 Task: Look for ""Paragraph formatting"" in the keyboard shortcuts section.
Action: Mouse moved to (369, 77)
Screenshot: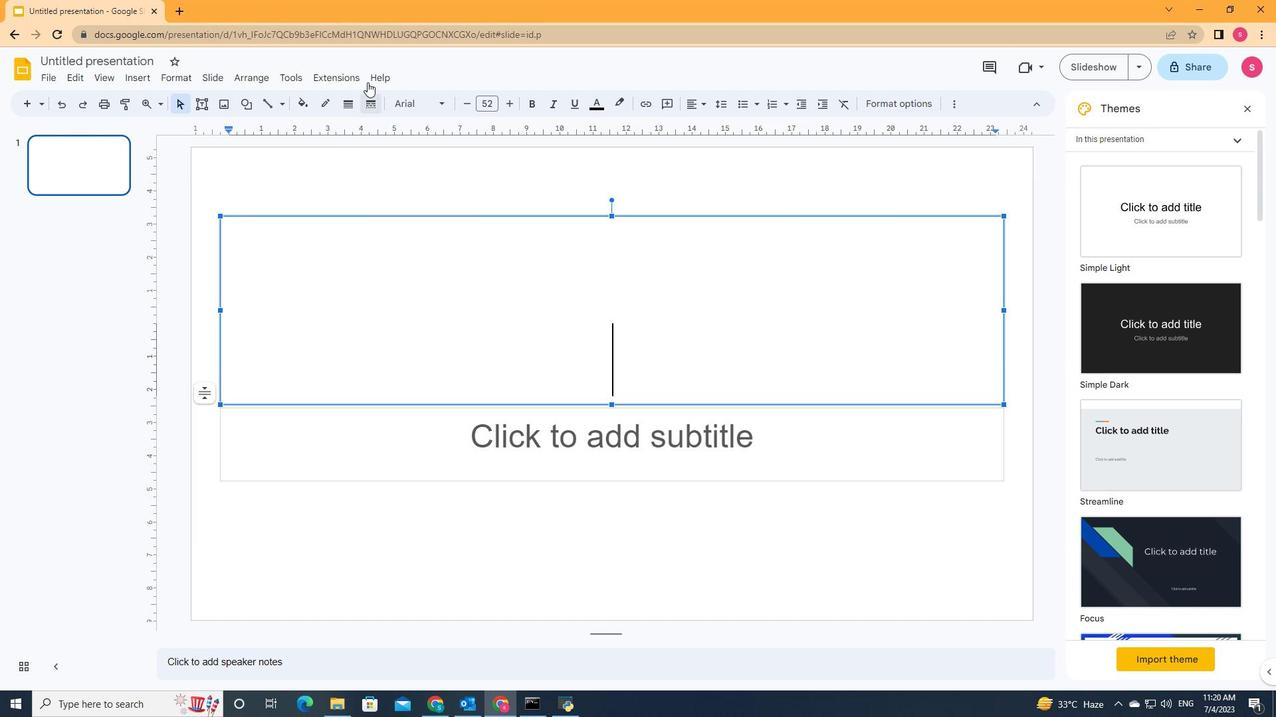 
Action: Mouse pressed left at (369, 77)
Screenshot: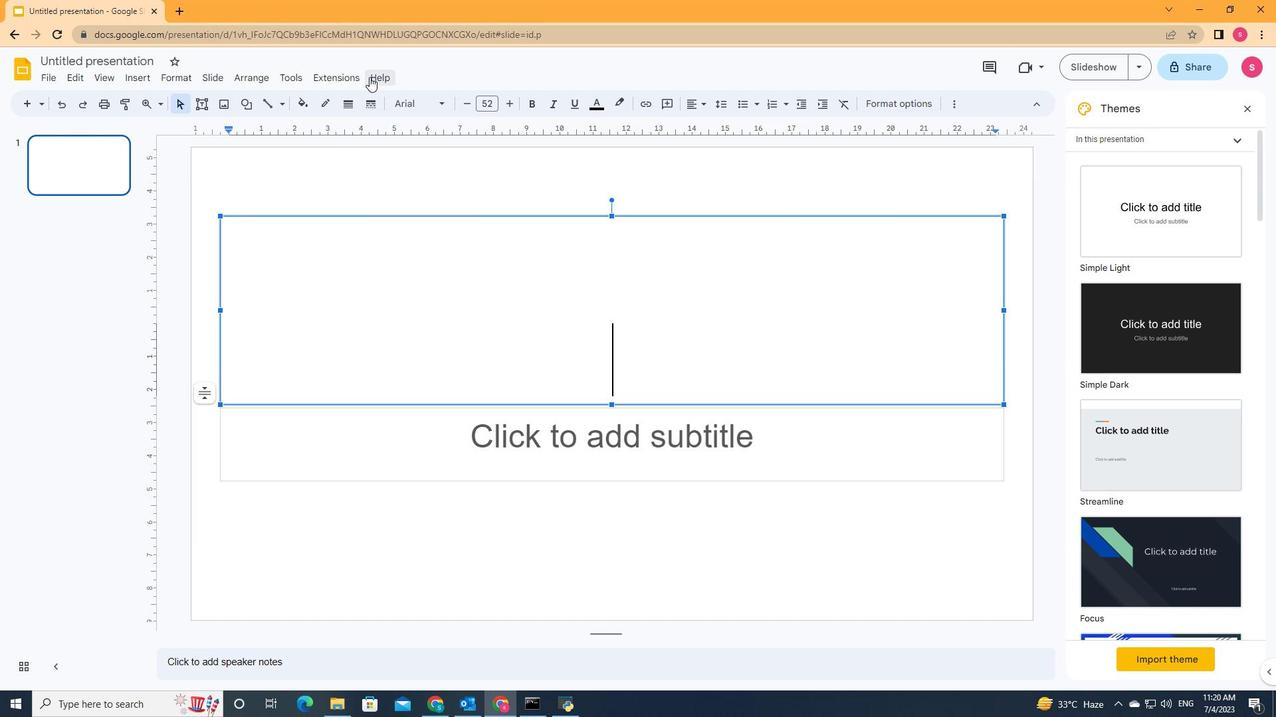 
Action: Mouse moved to (411, 321)
Screenshot: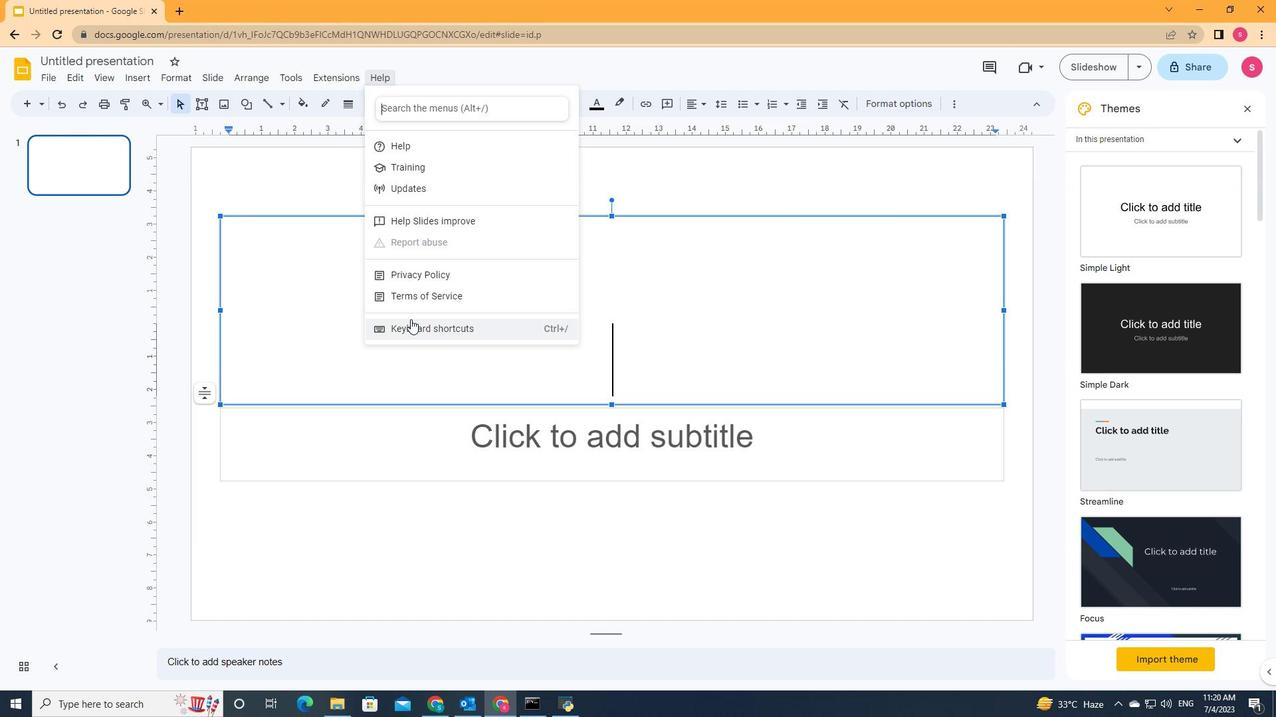 
Action: Mouse pressed left at (411, 321)
Screenshot: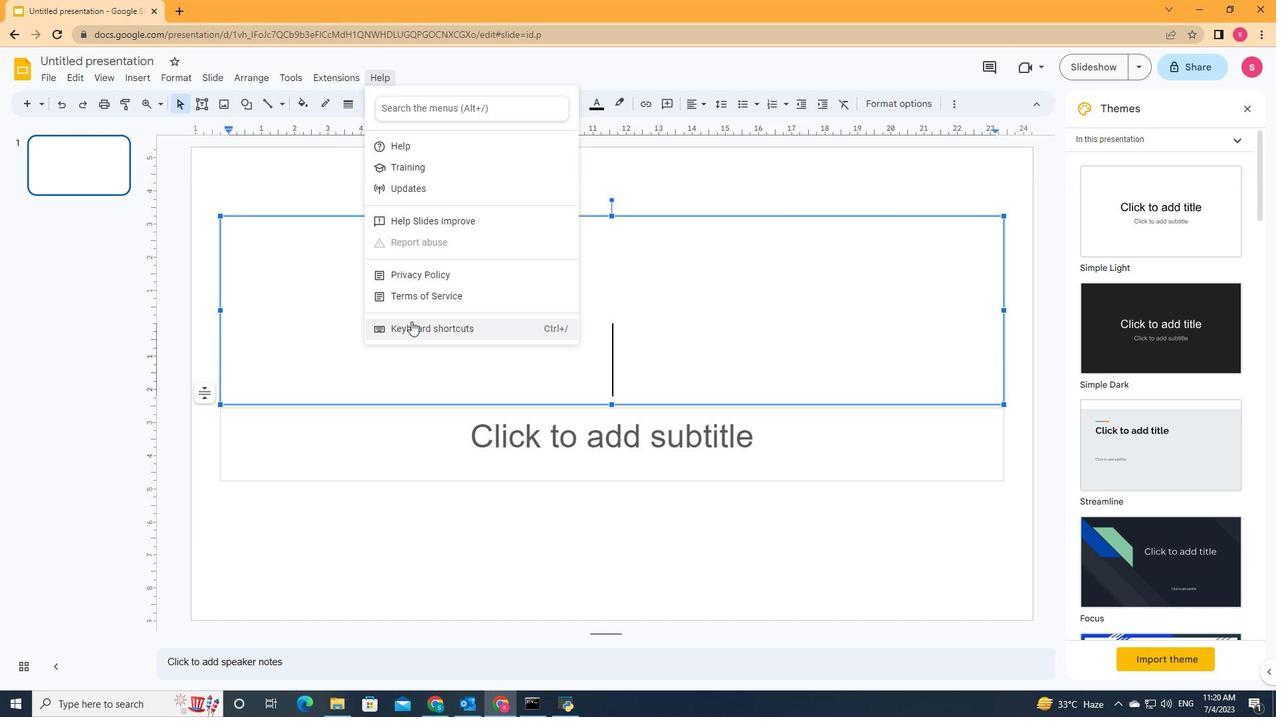 
Action: Mouse moved to (412, 360)
Screenshot: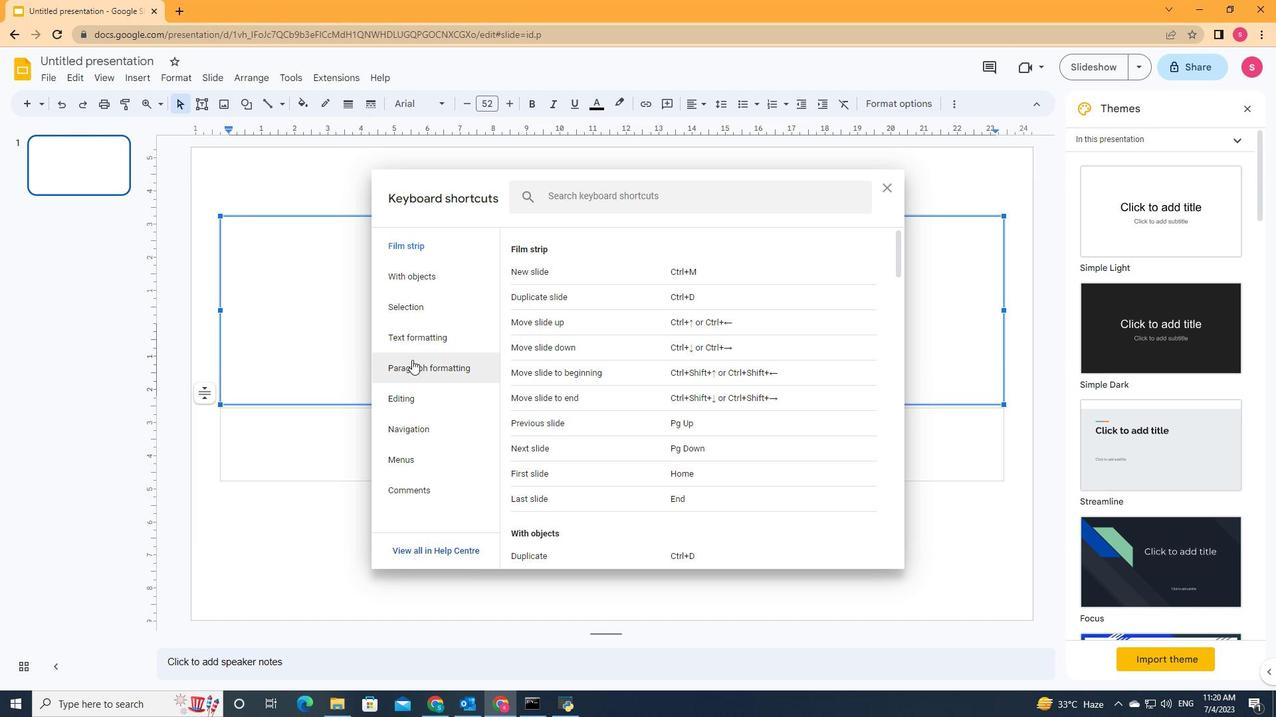 
Action: Mouse pressed left at (412, 360)
Screenshot: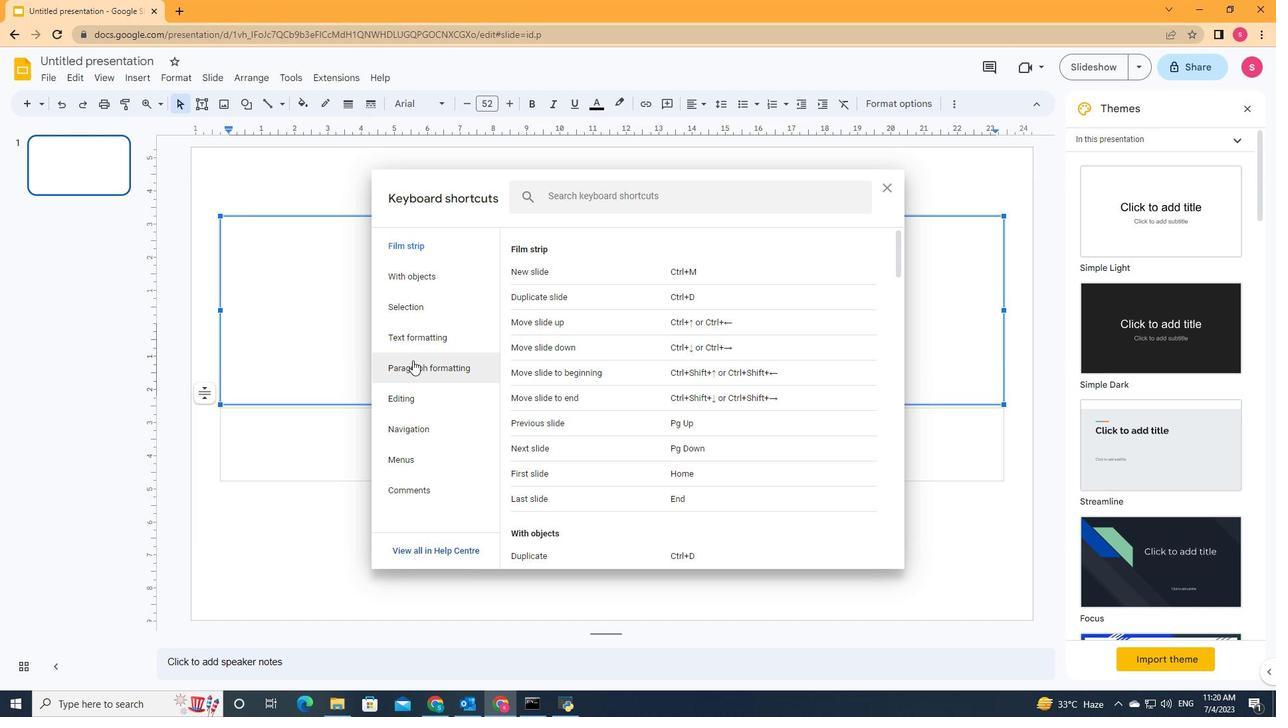 
